 Task: Create List Brand Experiential in Board Brand Identity Guidelines Best Practices to Workspace Accounting Software. Create List Brand Sampling in Board Email Marketing Drip Campaigns to Workspace Accounting Software. Create List Brand Swag in Board Market Segmentation and Targeting Strategy Analysis and Optimization to Workspace Accounting Software
Action: Mouse moved to (114, 373)
Screenshot: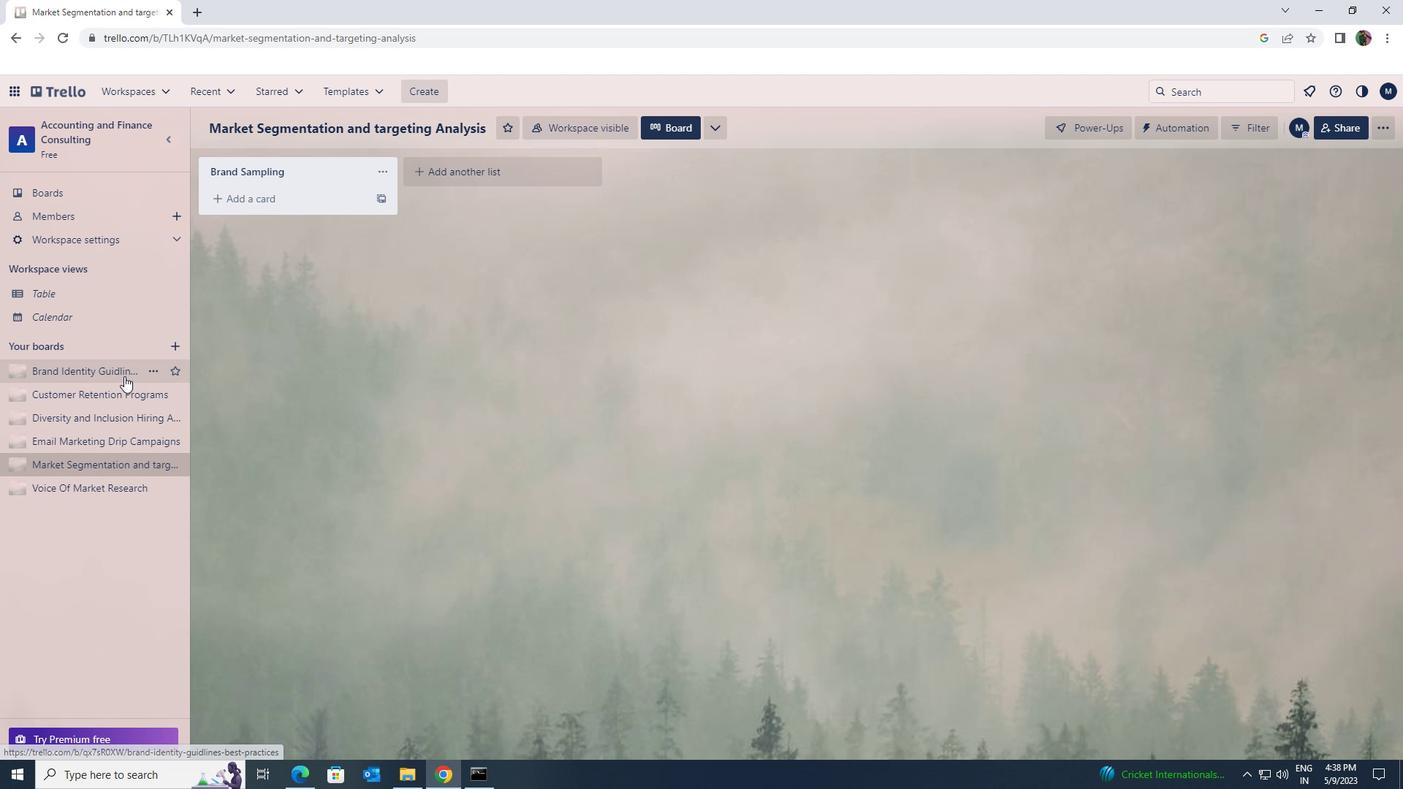 
Action: Mouse pressed left at (114, 373)
Screenshot: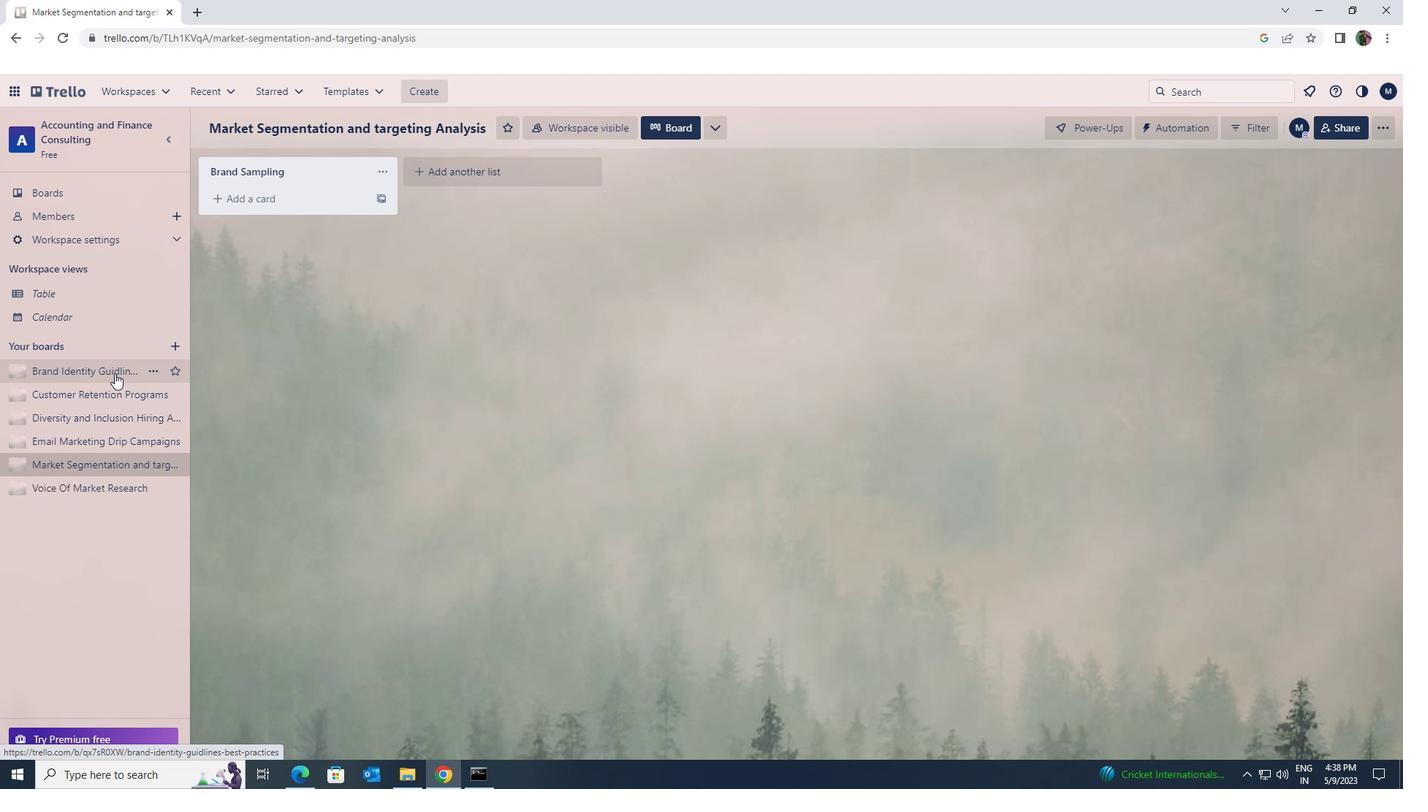 
Action: Mouse moved to (429, 174)
Screenshot: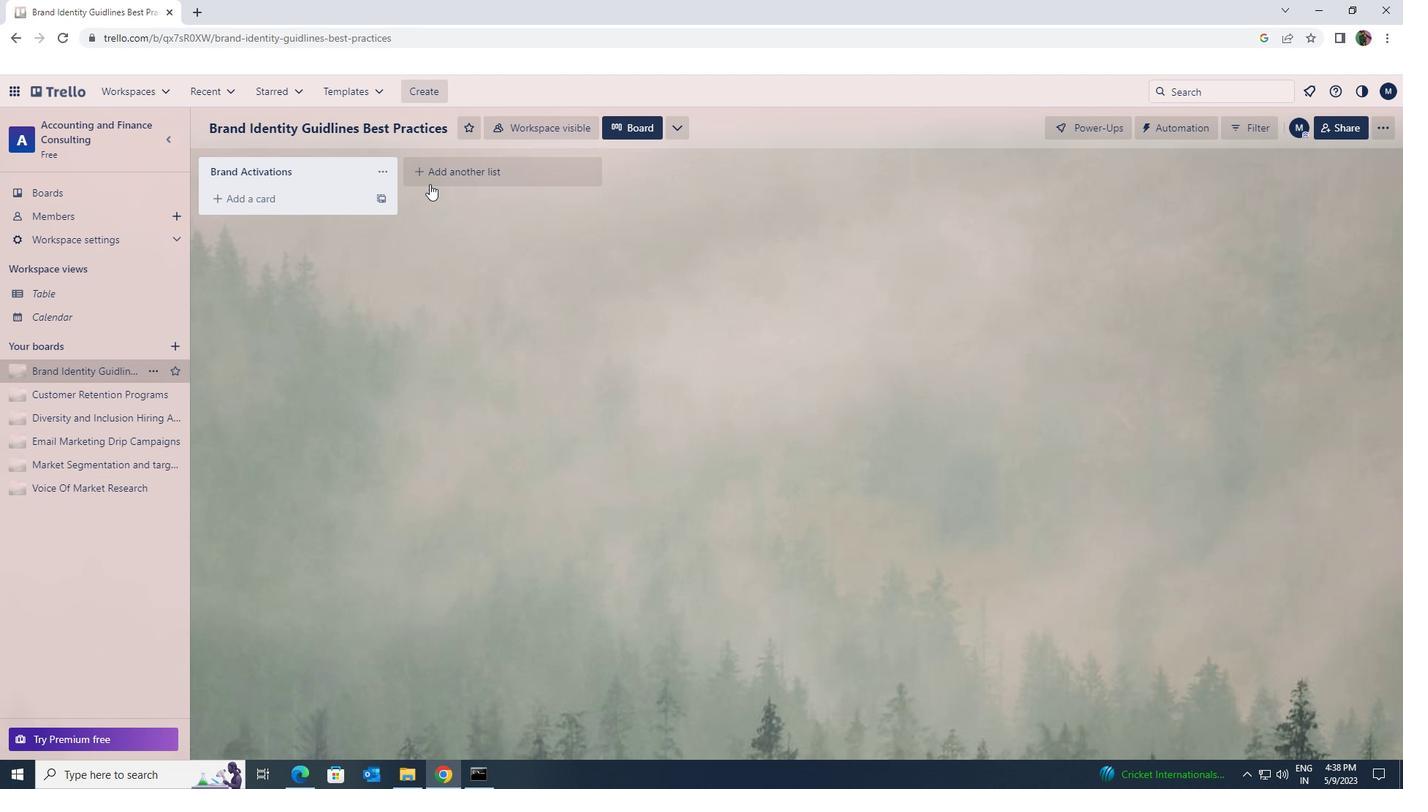 
Action: Mouse pressed left at (429, 174)
Screenshot: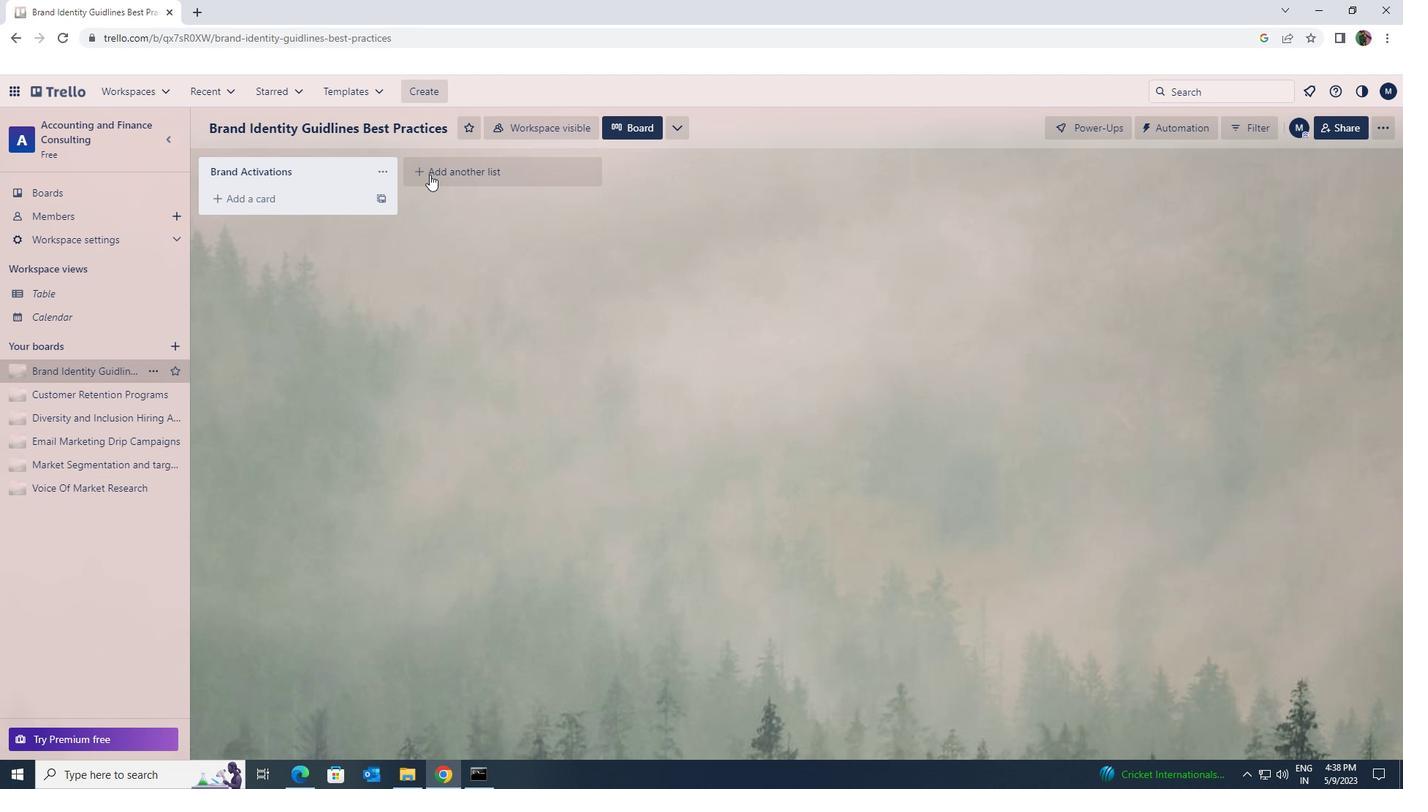 
Action: Key pressed <Key.shift>BRAND<Key.space><Key.shift><Key.shift><Key.shift><Key.shift><Key.shift><Key.shift><Key.shift><Key.shift><Key.shift><Key.shift><Key.shift><Key.shift><Key.shift><Key.shift><Key.shift><Key.shift><Key.shift><Key.shift><Key.shift><Key.shift><Key.shift><Key.shift><Key.shift><Key.shift><Key.shift><Key.shift><Key.shift><Key.shift><Key.shift><Key.shift><Key.shift><Key.shift><Key.shift><Key.shift><Key.shift><Key.shift><Key.shift><Key.shift><Key.shift><Key.shift><Key.shift><Key.shift><Key.shift><Key.shift><Key.shift><Key.shift><Key.shift><Key.shift><Key.shift><Key.shift><Key.shift><Key.shift><Key.shift><Key.shift><Key.shift><Key.shift><Key.shift><Key.shift><Key.shift><Key.shift><Key.shift><Key.shift><Key.shift><Key.shift><Key.shift><Key.shift><Key.shift><Key.shift><Key.shift><Key.shift><Key.shift><Key.shift><Key.shift><Key.shift><Key.shift><Key.shift><Key.shift><Key.shift><Key.shift><Key.shift>EXEPERIENTAL
Screenshot: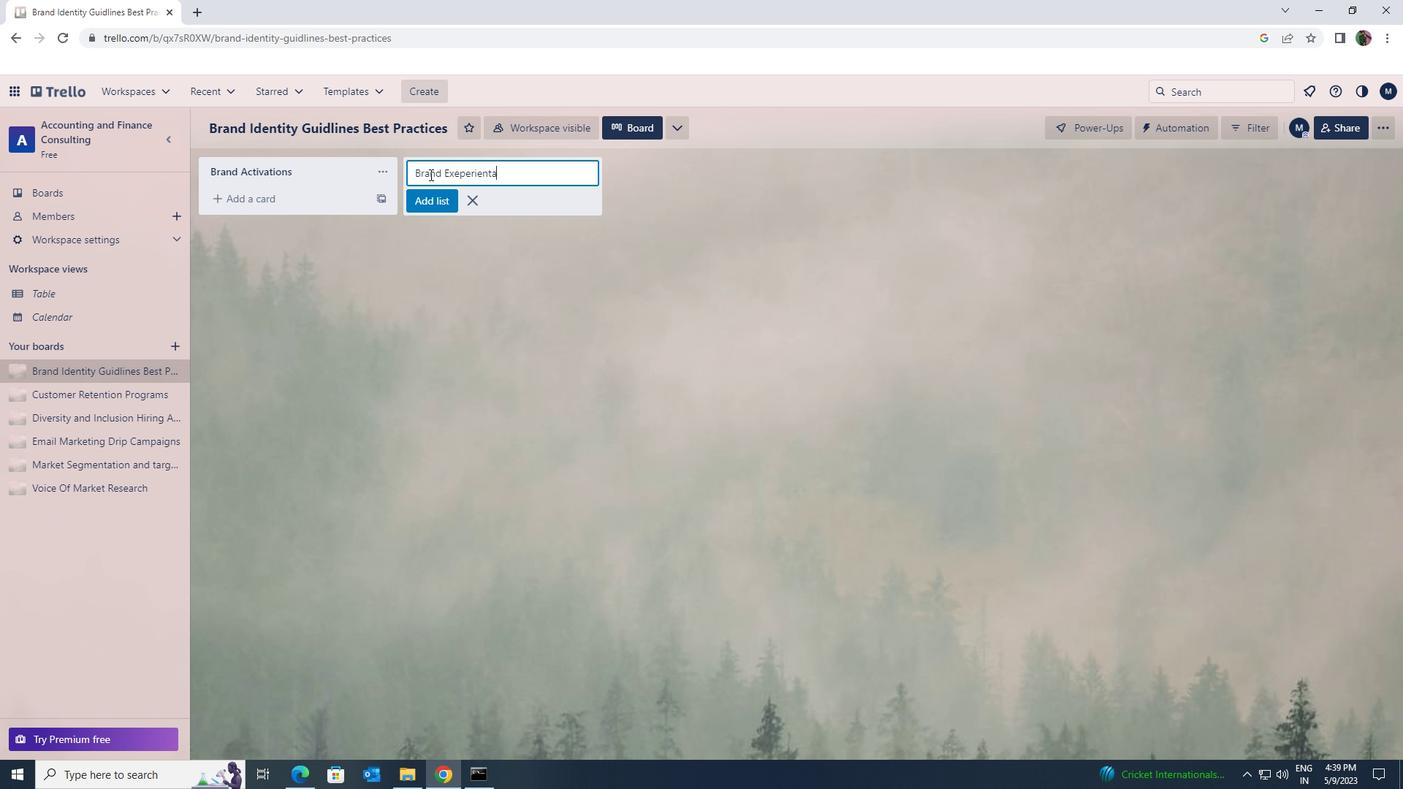 
Action: Mouse moved to (430, 198)
Screenshot: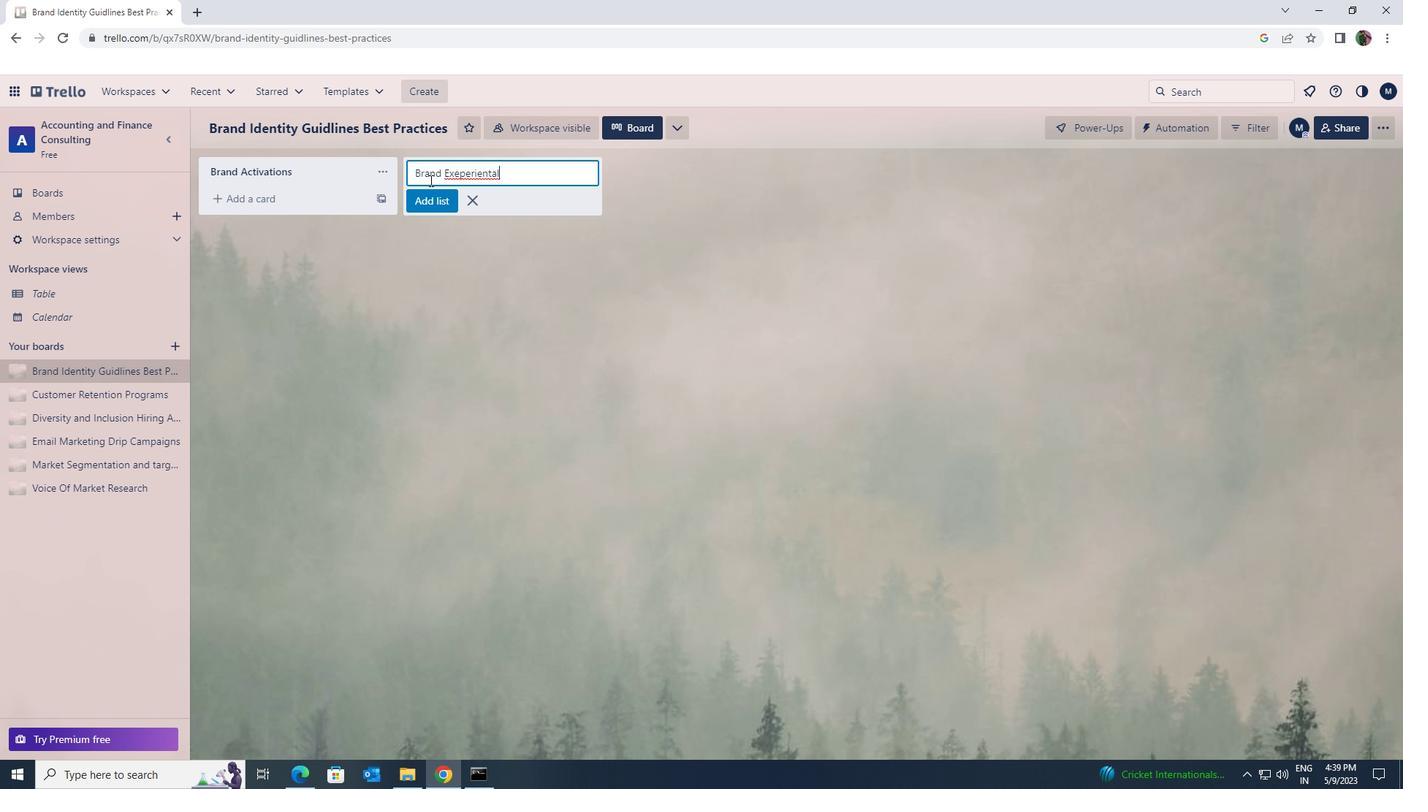 
Action: Mouse pressed left at (430, 198)
Screenshot: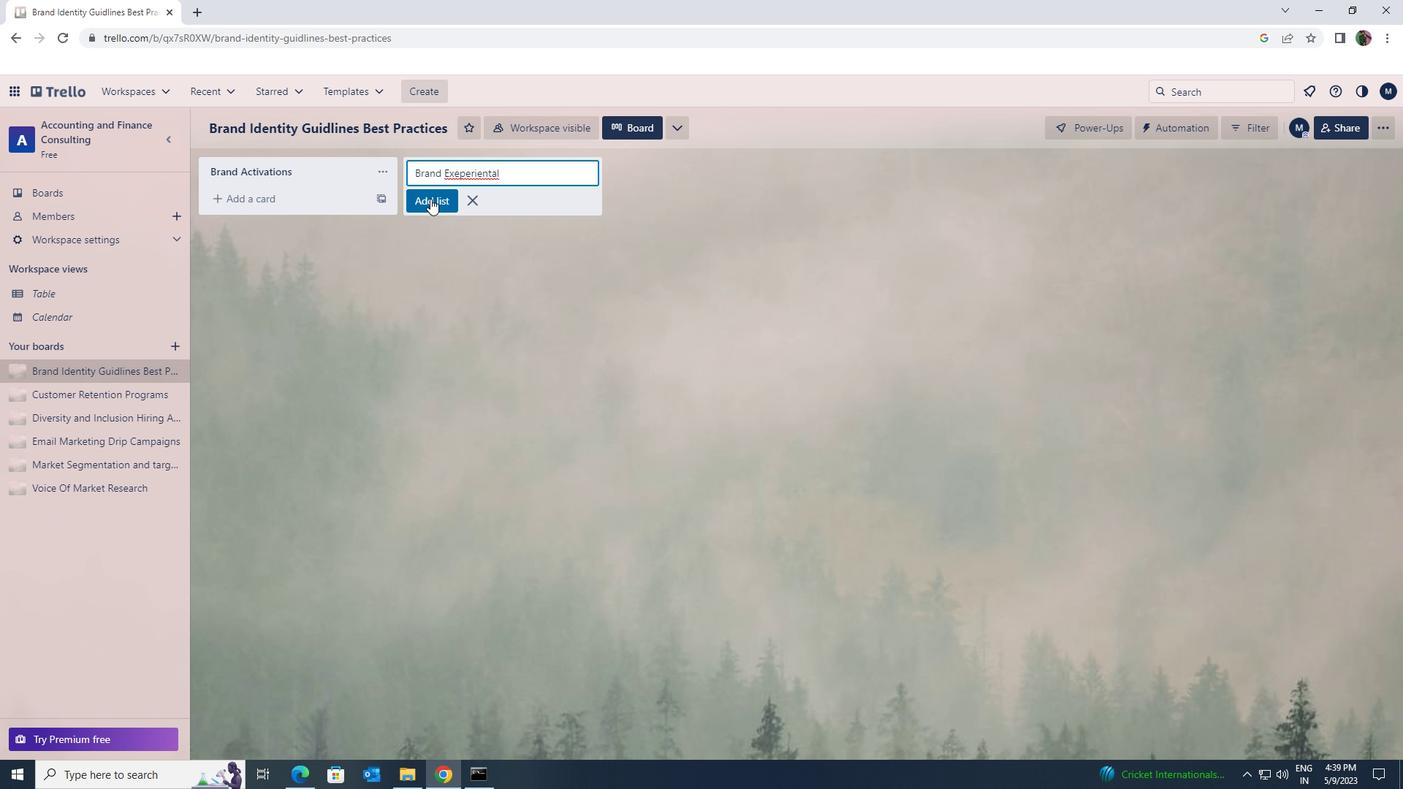 
Action: Mouse moved to (103, 443)
Screenshot: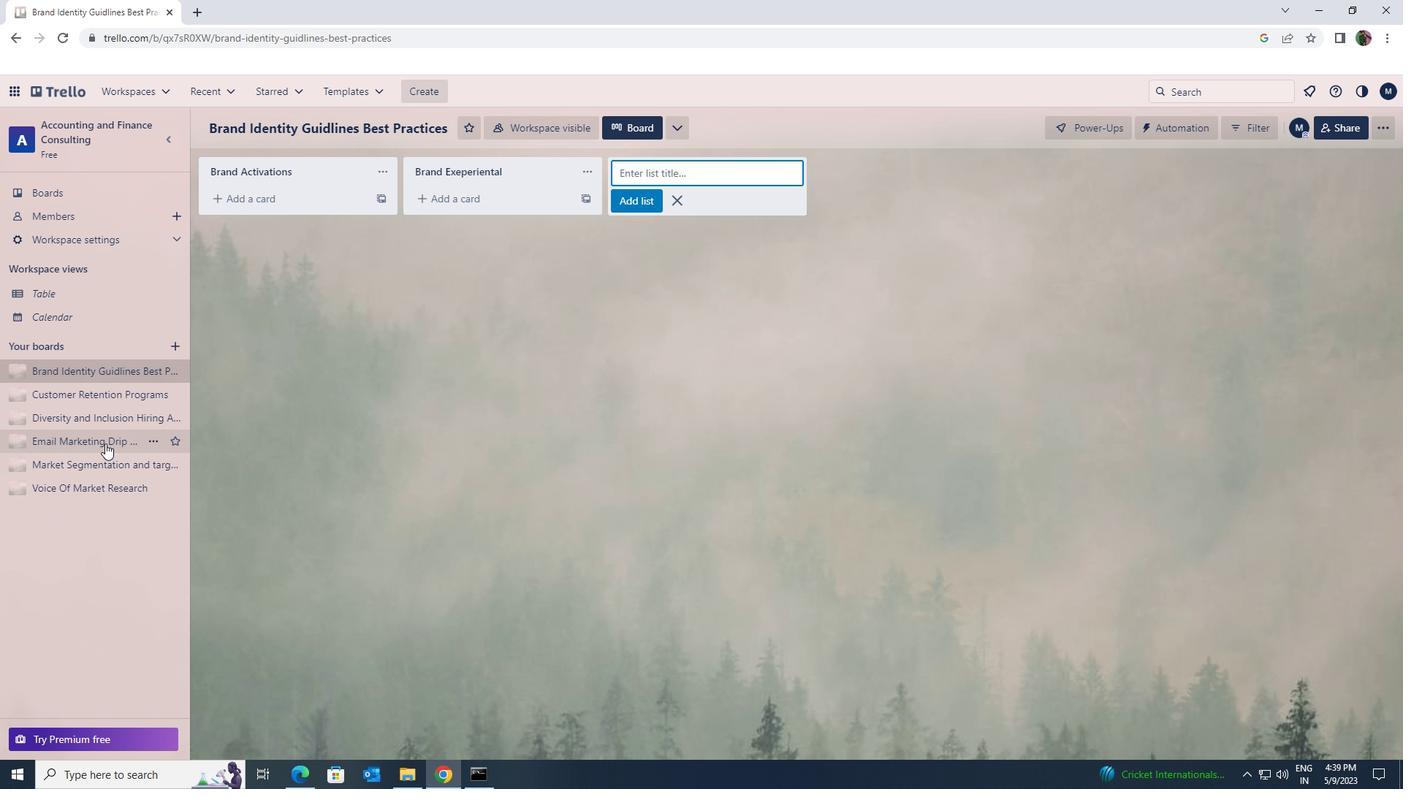 
Action: Mouse pressed left at (103, 443)
Screenshot: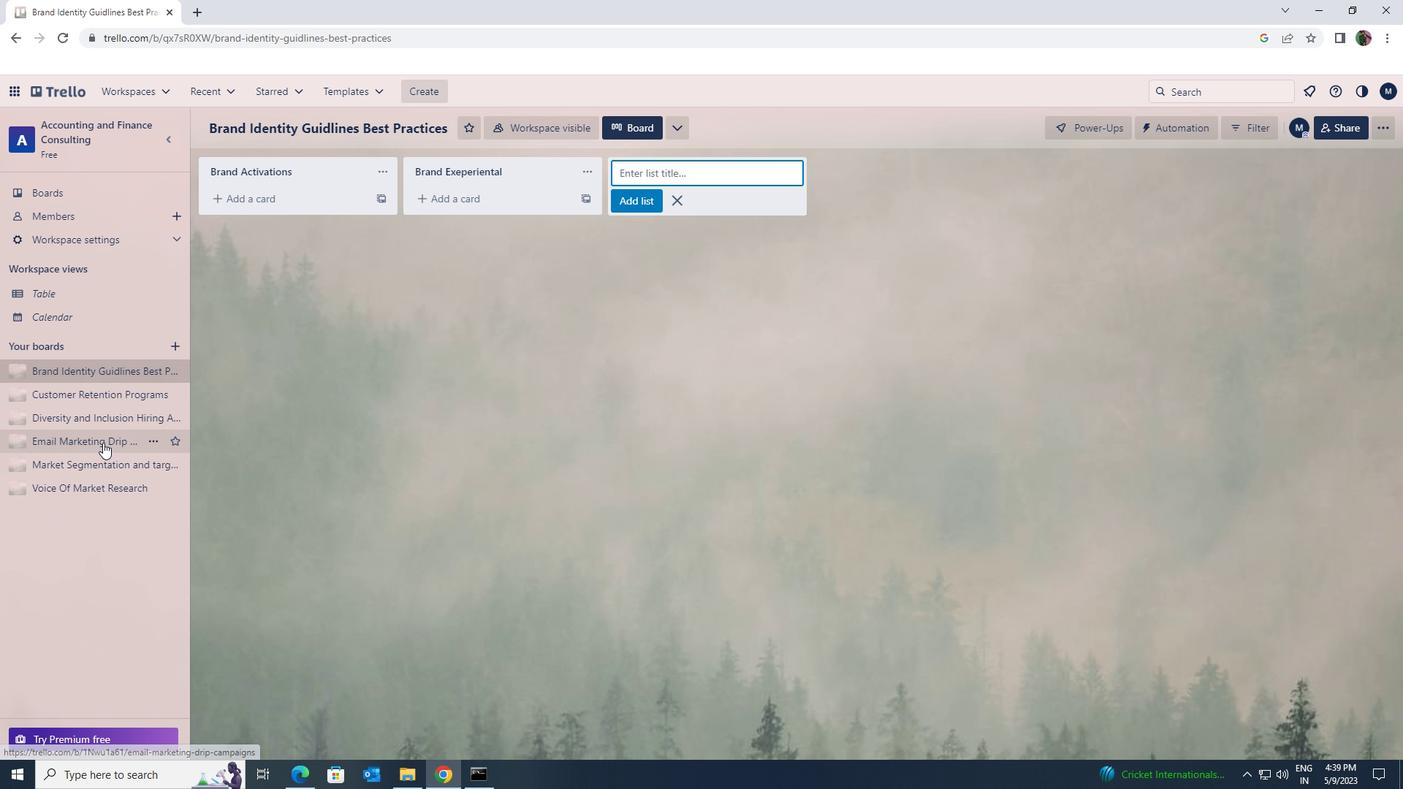 
Action: Mouse moved to (430, 175)
Screenshot: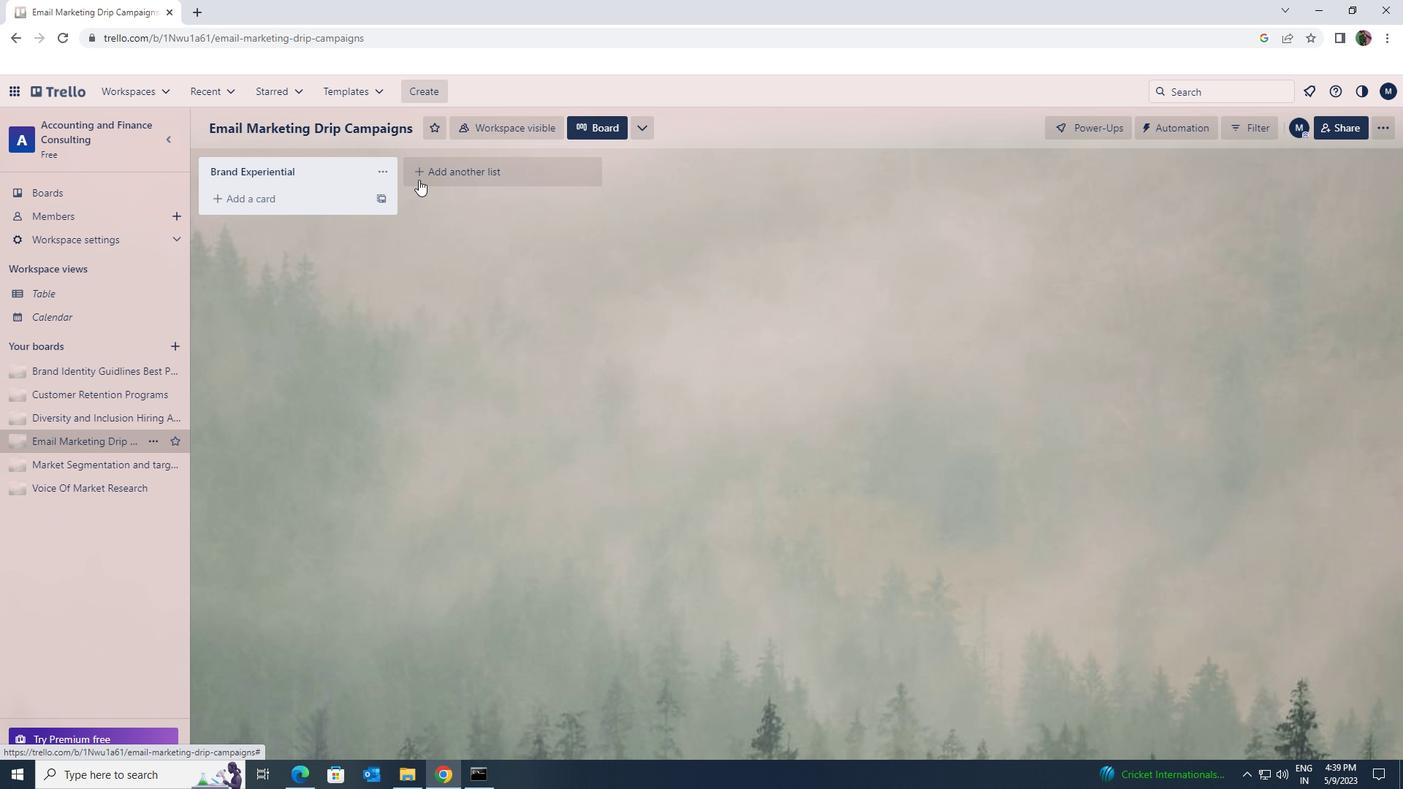 
Action: Mouse pressed left at (430, 175)
Screenshot: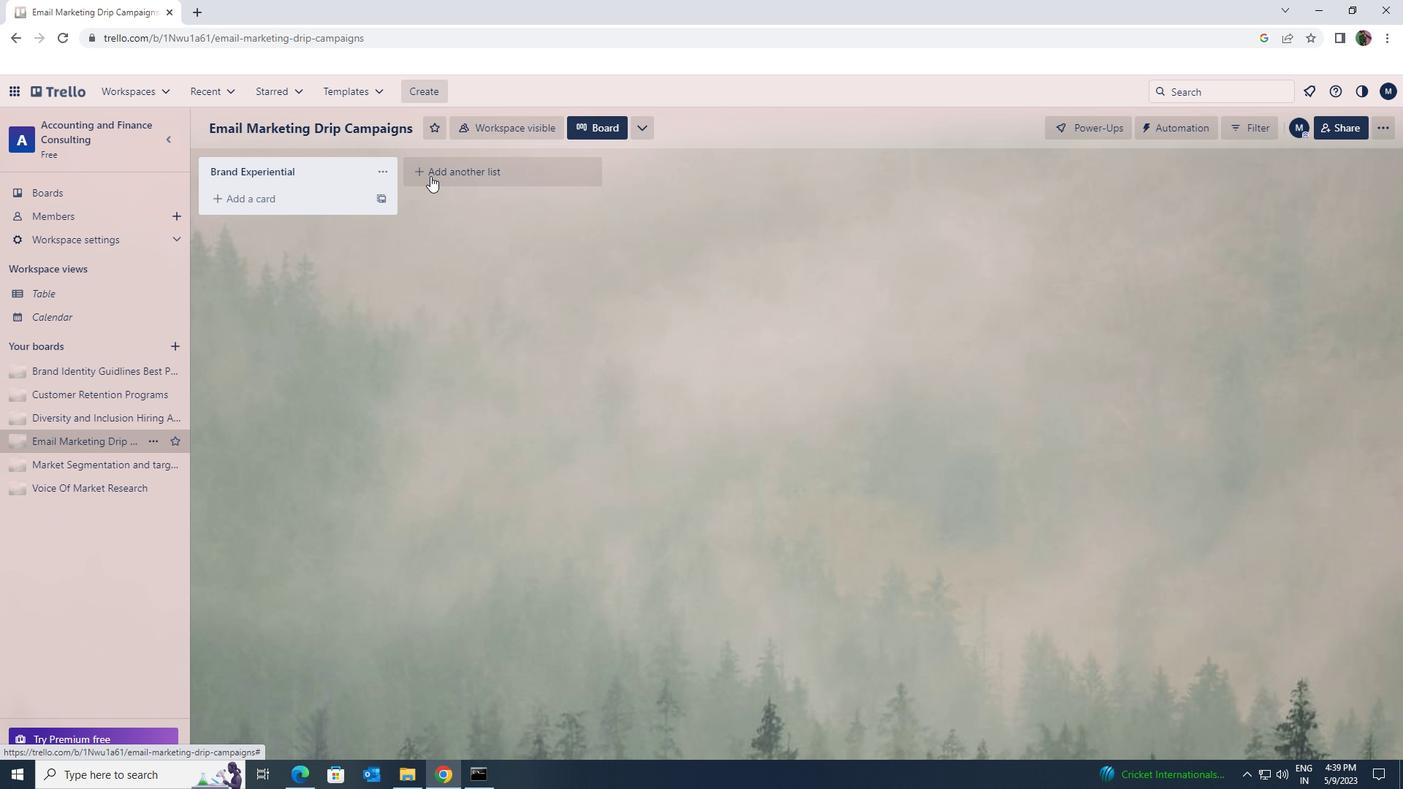 
Action: Mouse moved to (431, 175)
Screenshot: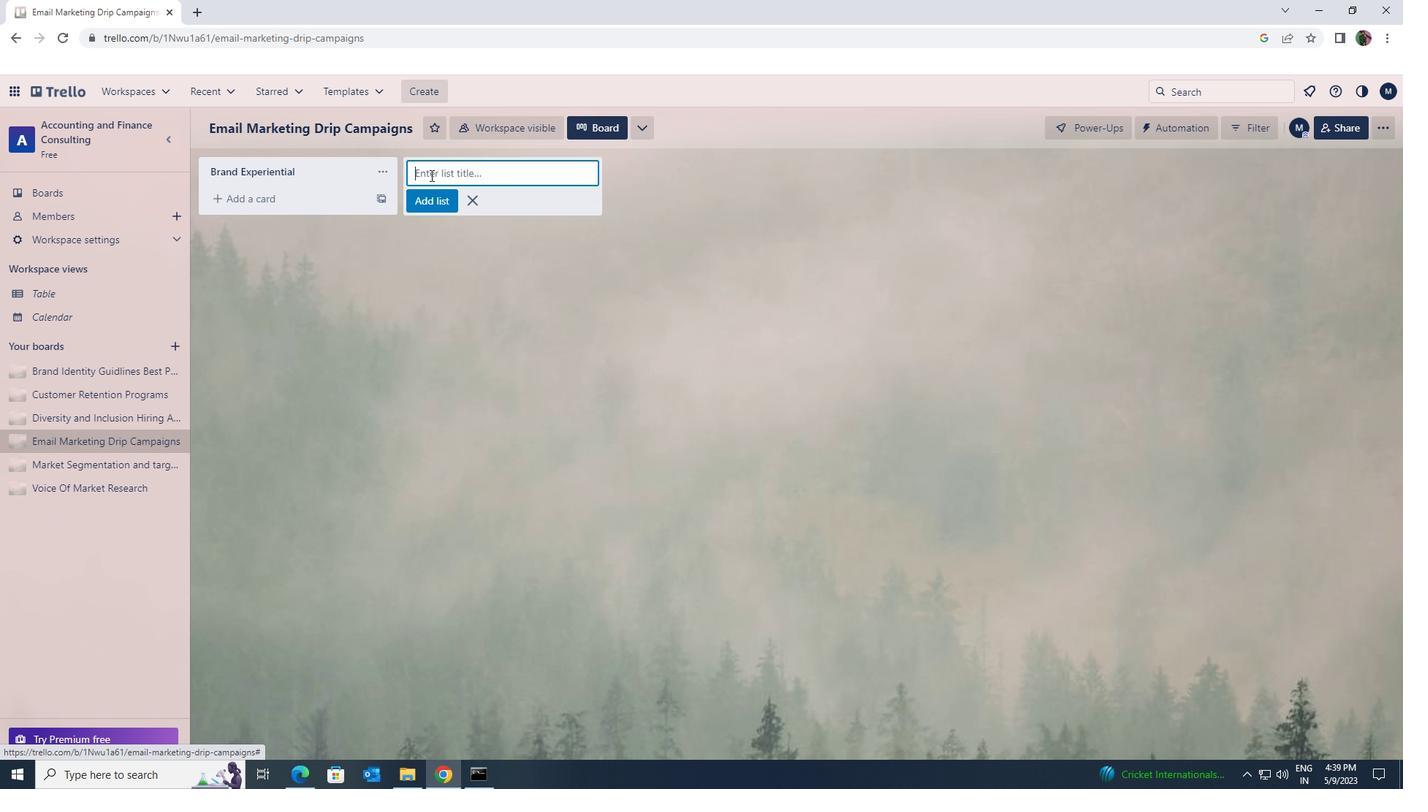 
Action: Key pressed <Key.shift>BRAND<Key.space><Key.shift><Key.shift><Key.shift>SAMPLING
Screenshot: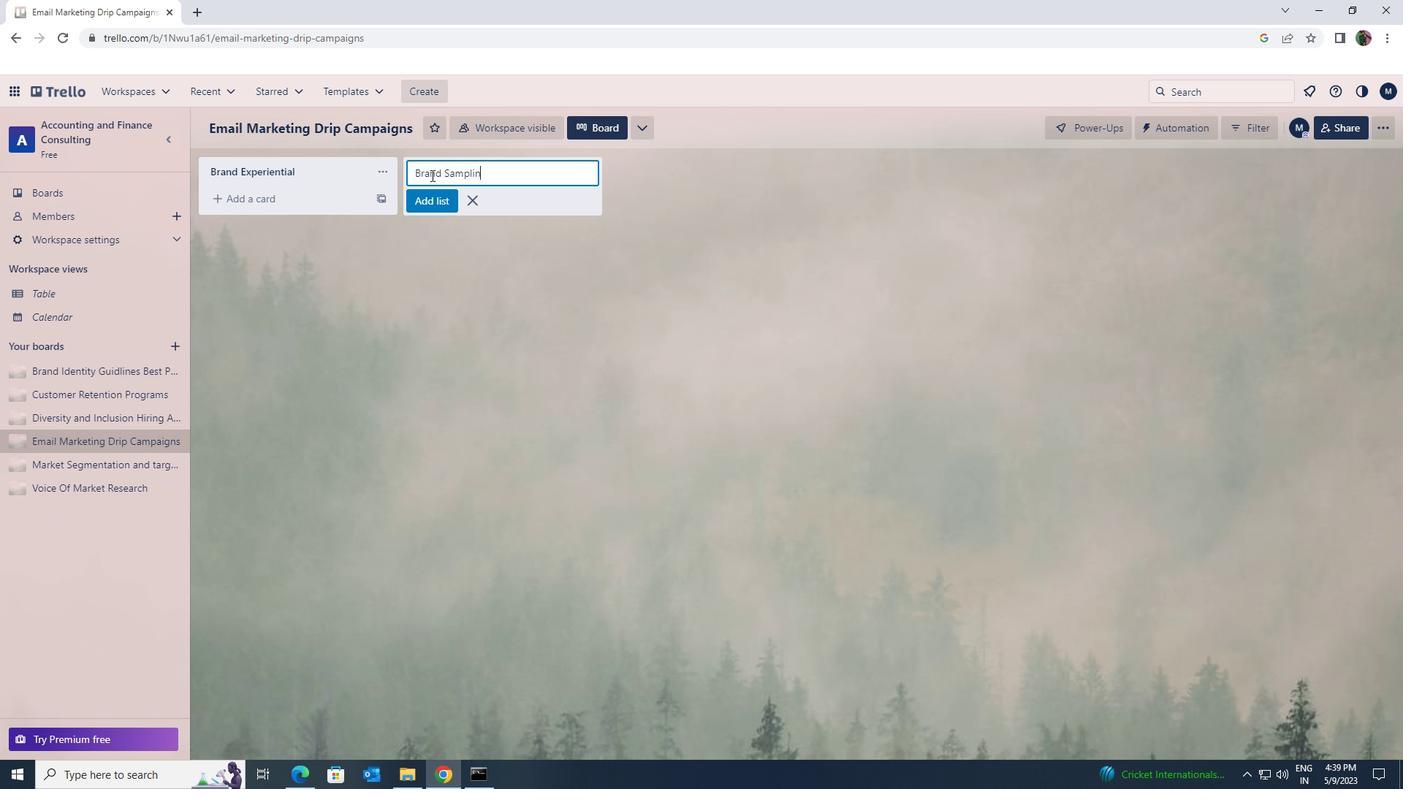
Action: Mouse moved to (438, 206)
Screenshot: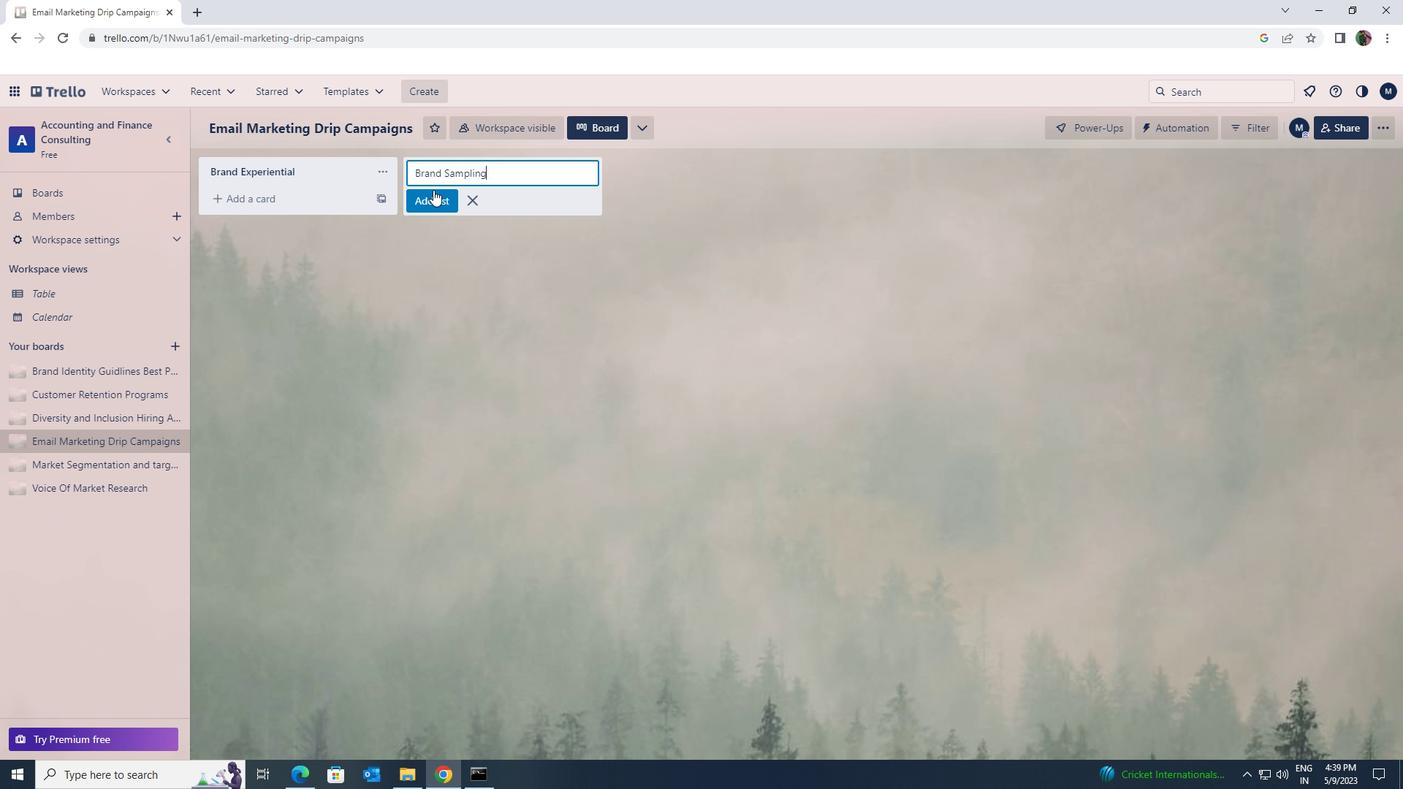 
Action: Mouse pressed left at (438, 206)
Screenshot: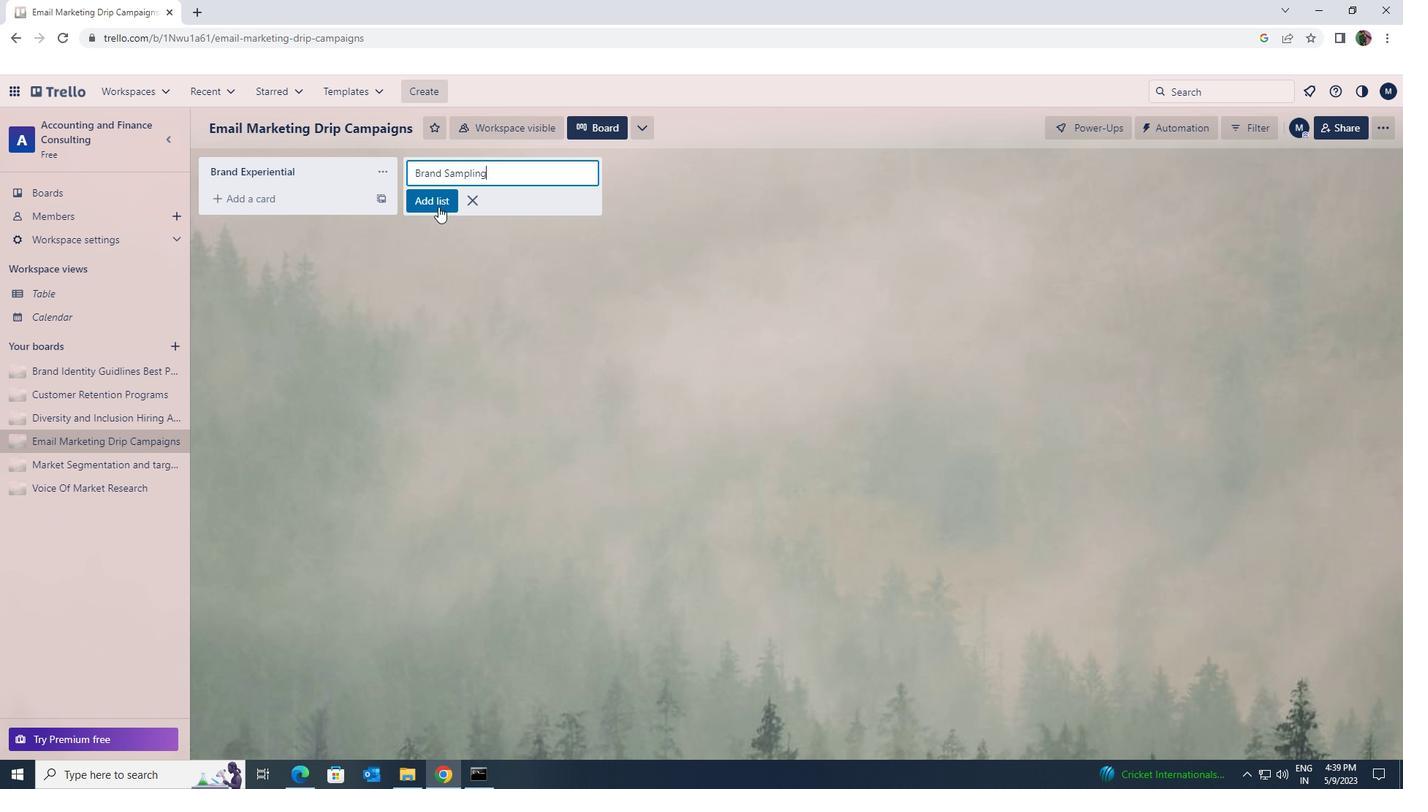 
Action: Mouse moved to (103, 463)
Screenshot: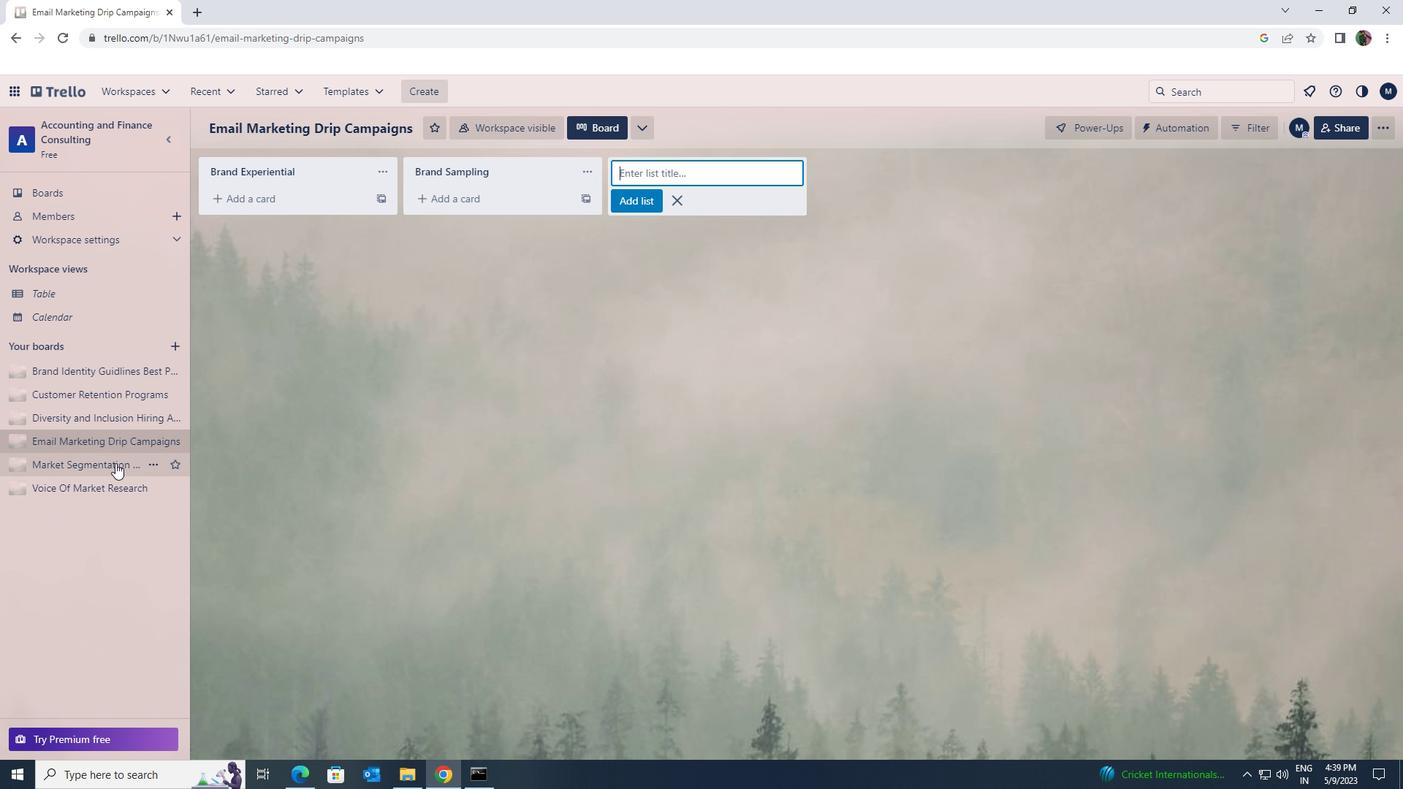 
Action: Mouse pressed left at (103, 463)
Screenshot: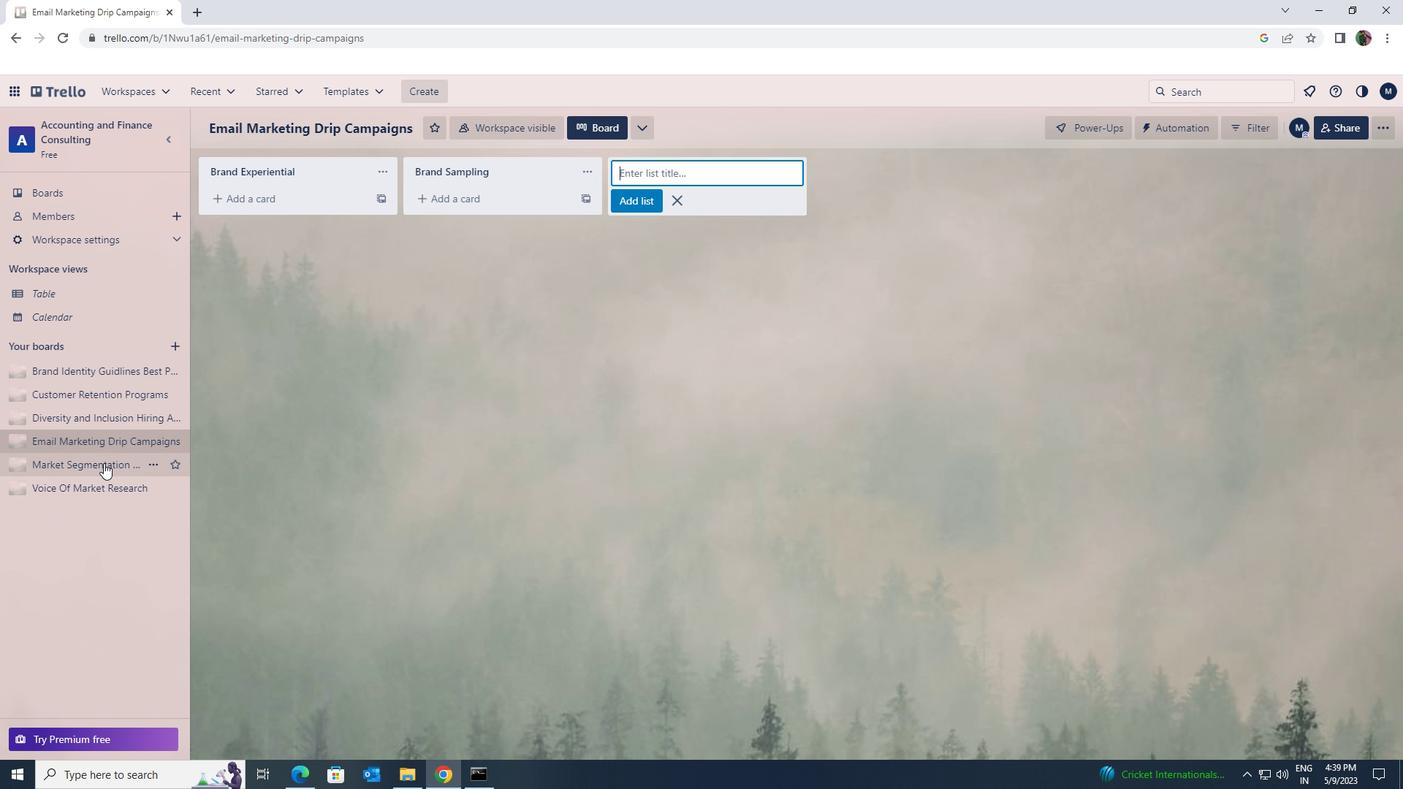 
Action: Mouse moved to (435, 170)
Screenshot: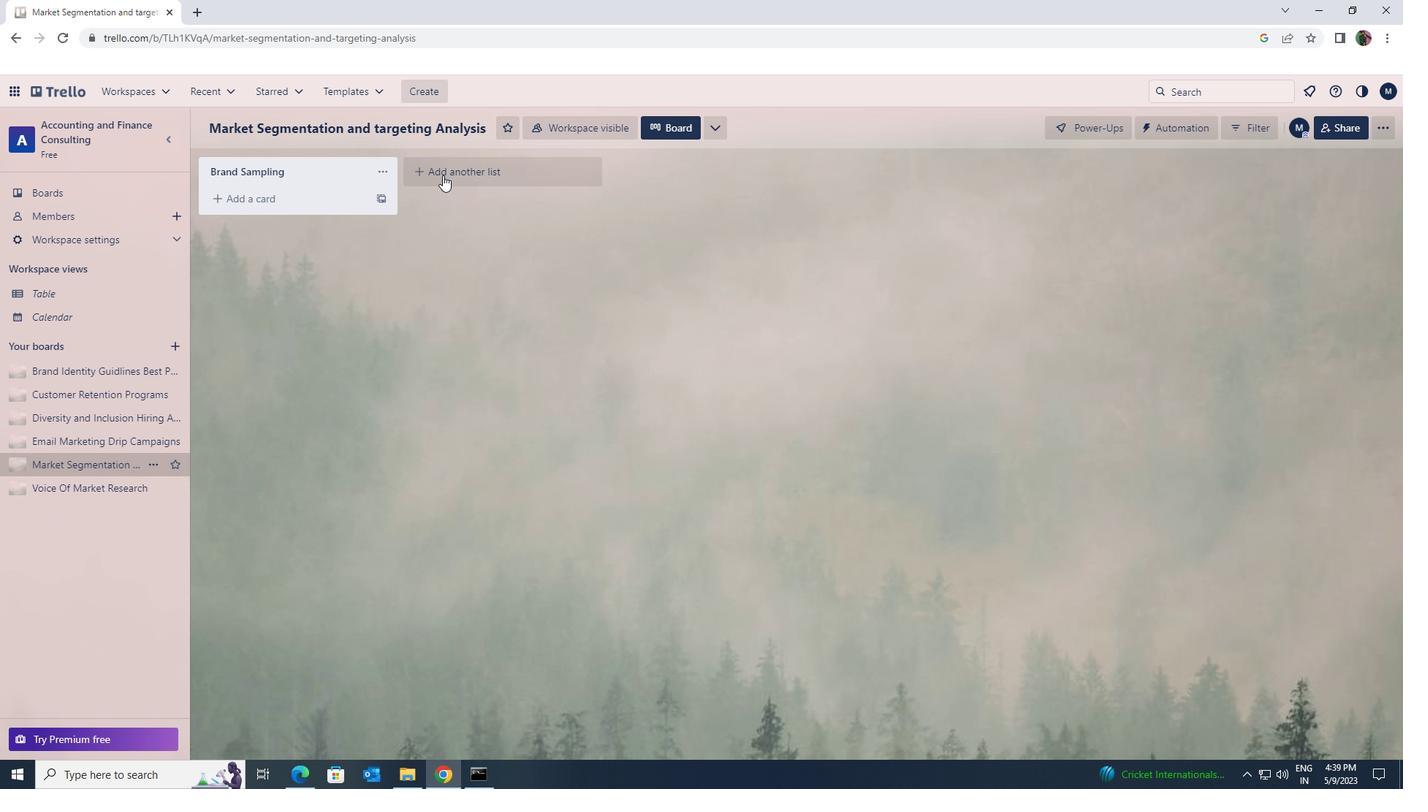 
Action: Mouse pressed left at (435, 170)
Screenshot: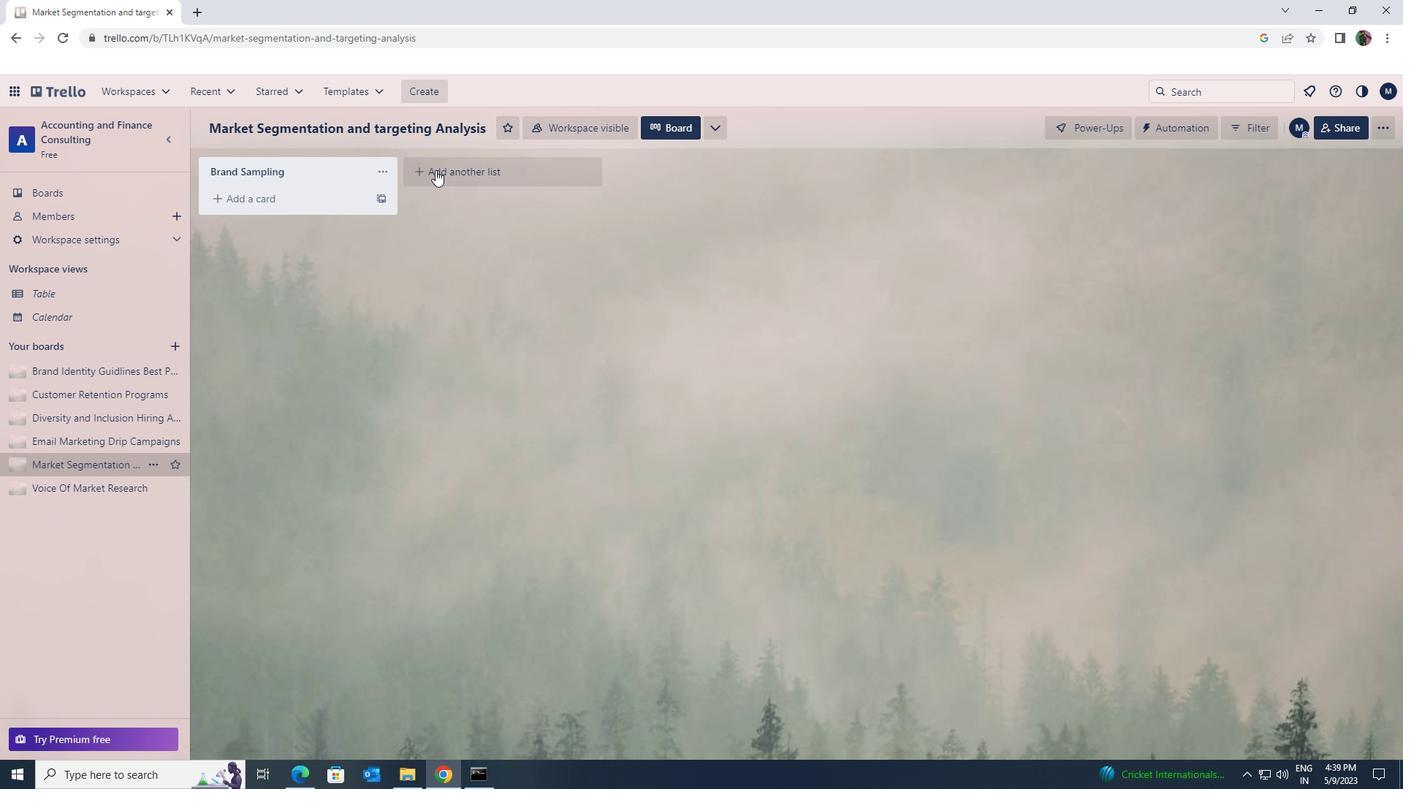 
Action: Mouse moved to (435, 168)
Screenshot: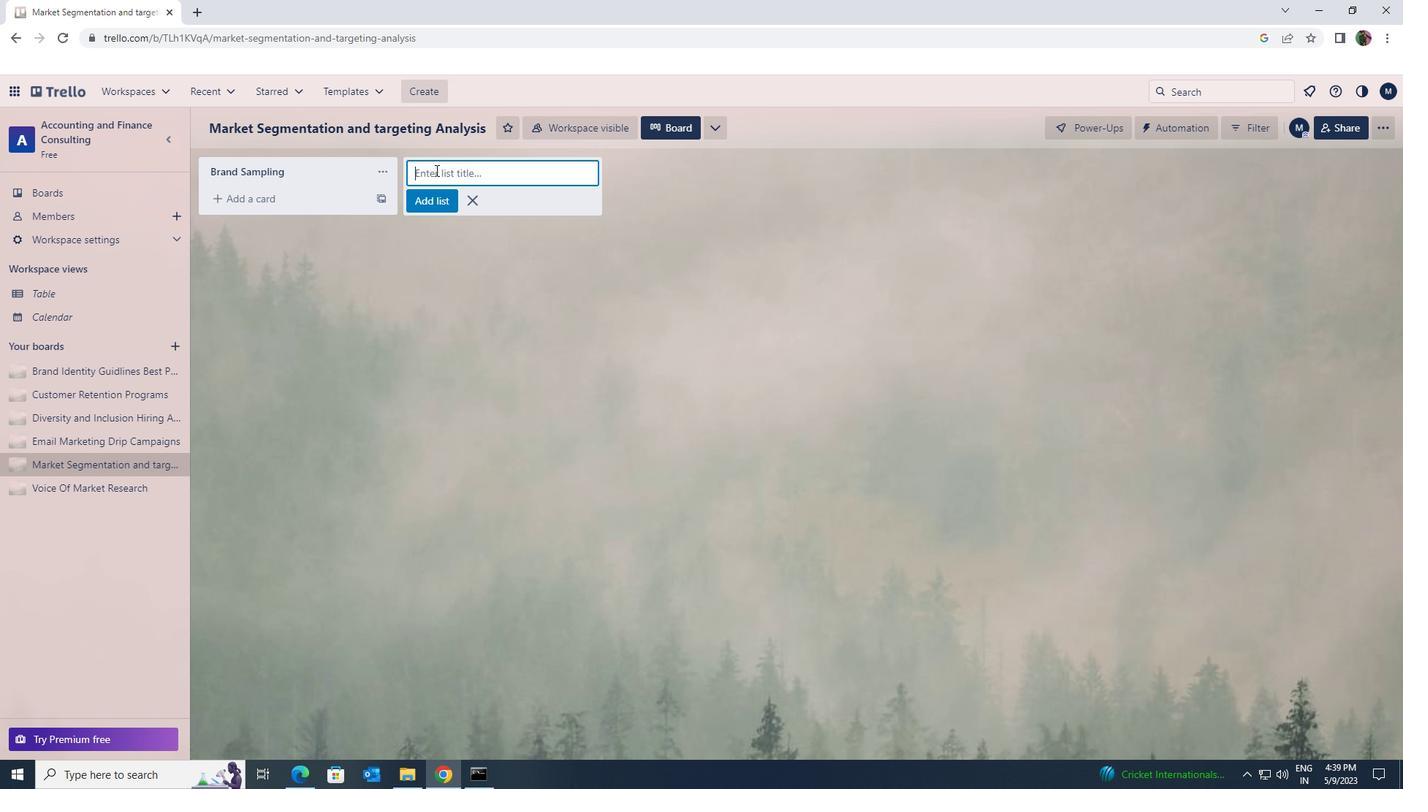 
Action: Key pressed <Key.shift><Key.shift><Key.shift><Key.shift><Key.shift><Key.shift>BRAND<Key.space><Key.shift><Key.shift>SWAG
Screenshot: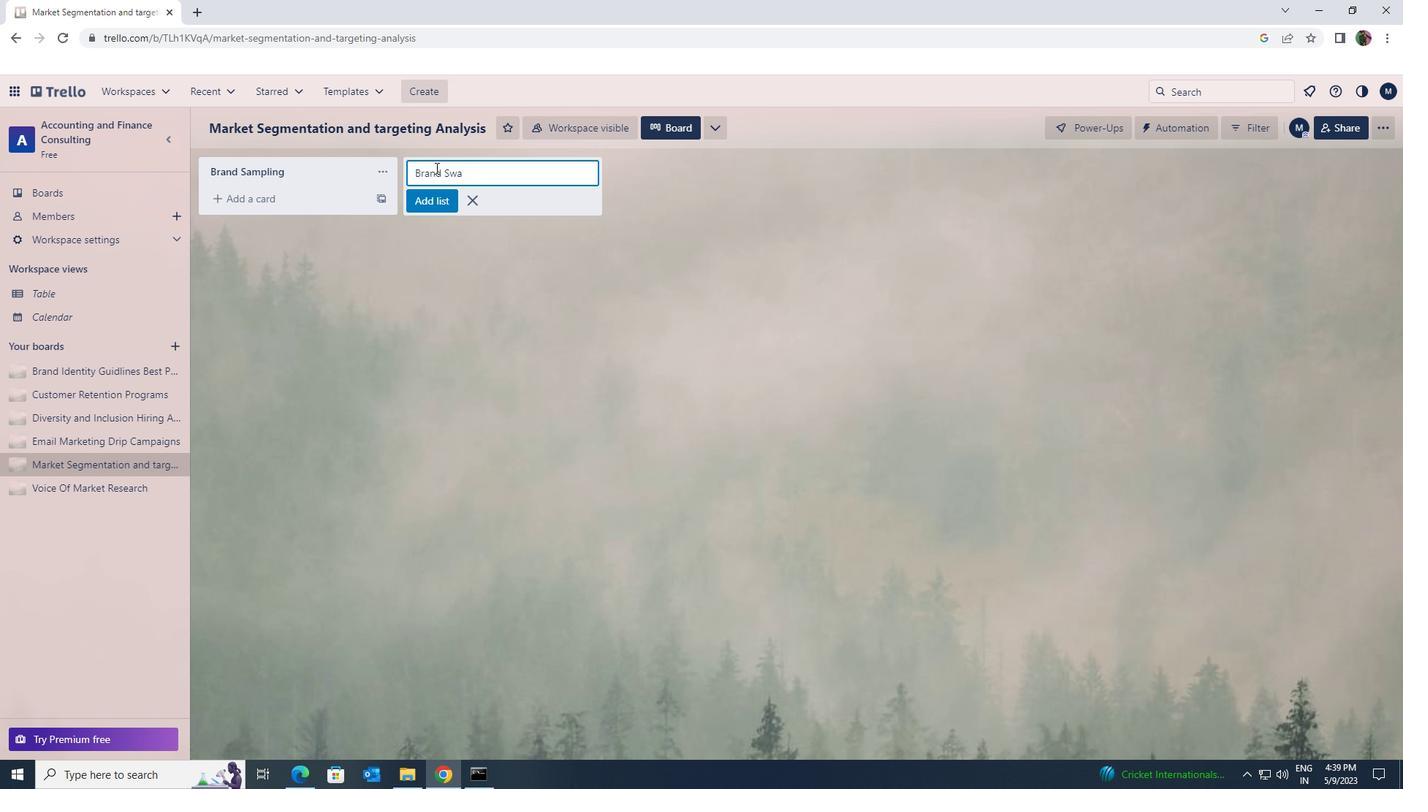 
Action: Mouse moved to (441, 195)
Screenshot: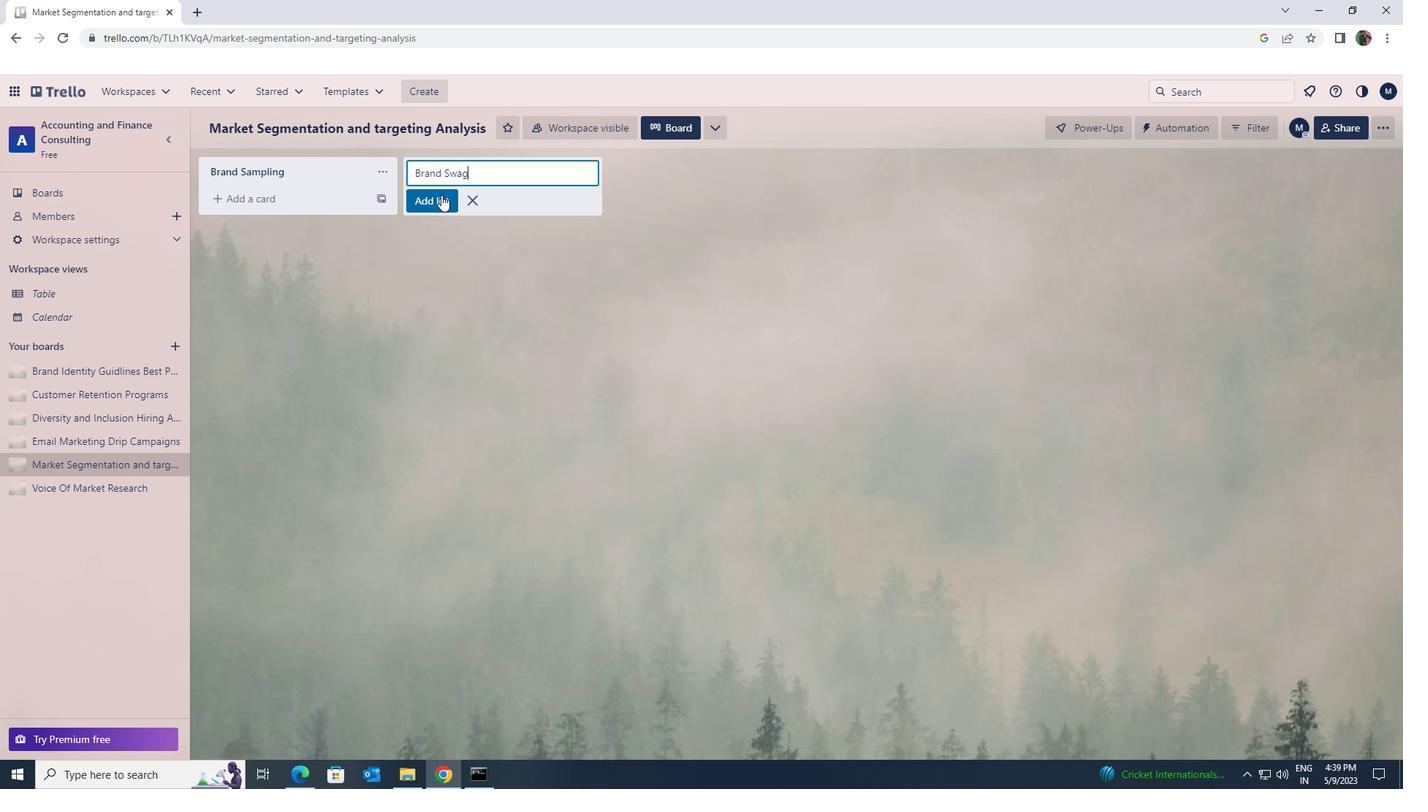 
Action: Mouse pressed left at (441, 195)
Screenshot: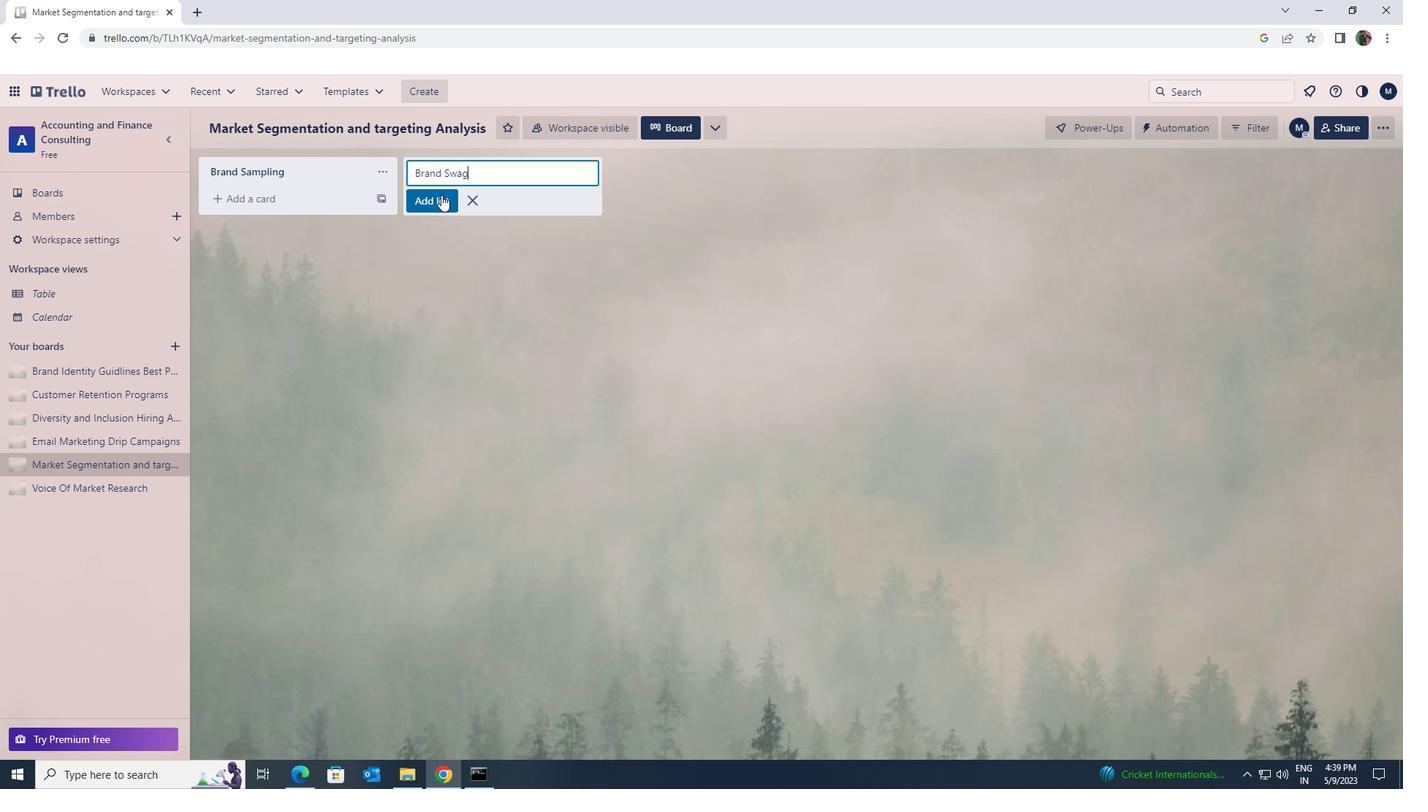 
